 Task: In the  document Pyramids.doc, select heading and apply ' Italics'  Using "replace feature", replace:  'Seven to 7'
Action: Mouse moved to (333, 180)
Screenshot: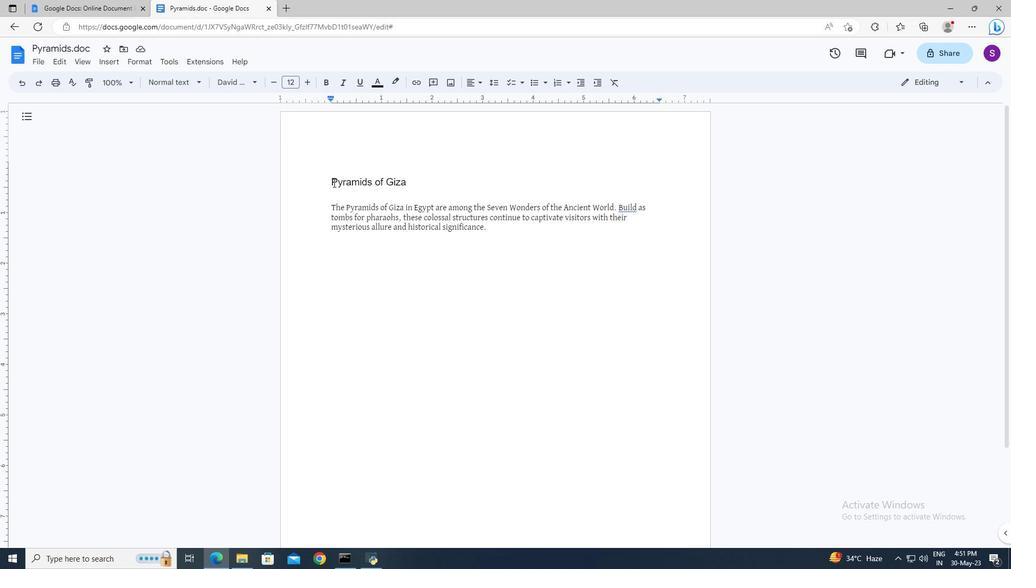 
Action: Mouse pressed left at (333, 180)
Screenshot: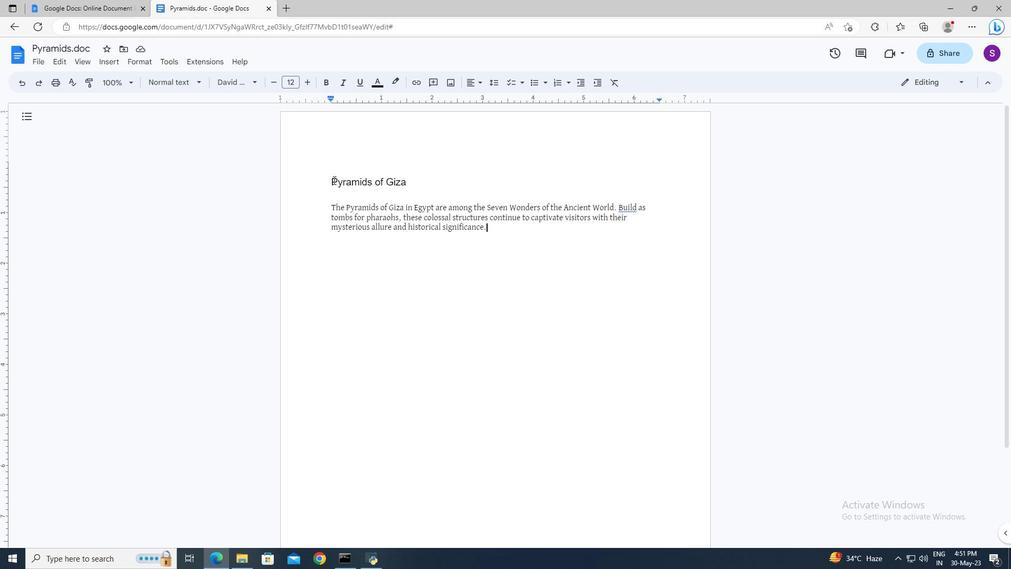 
Action: Key pressed <Key.shift><Key.right><Key.right><Key.right>
Screenshot: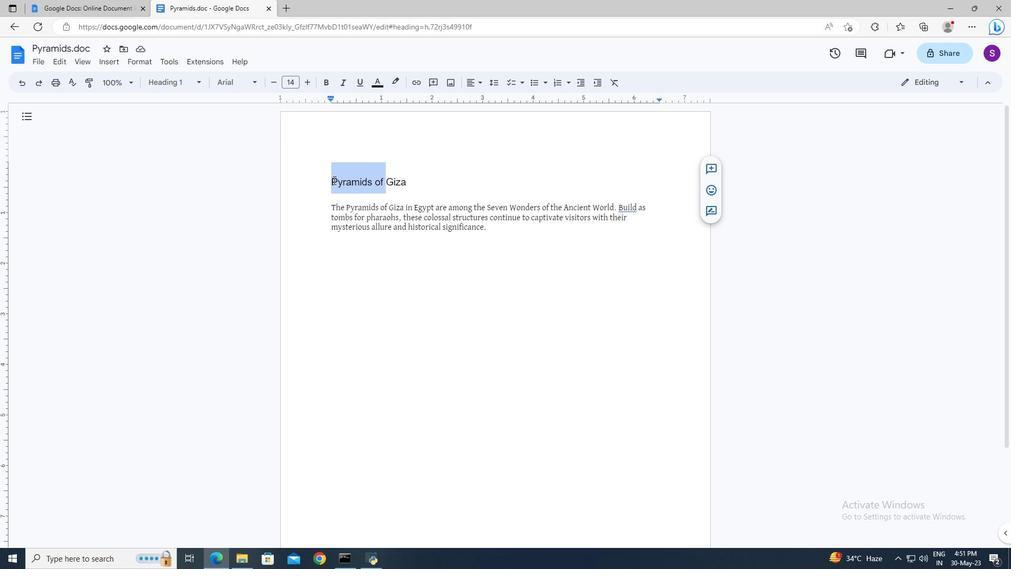 
Action: Mouse moved to (345, 85)
Screenshot: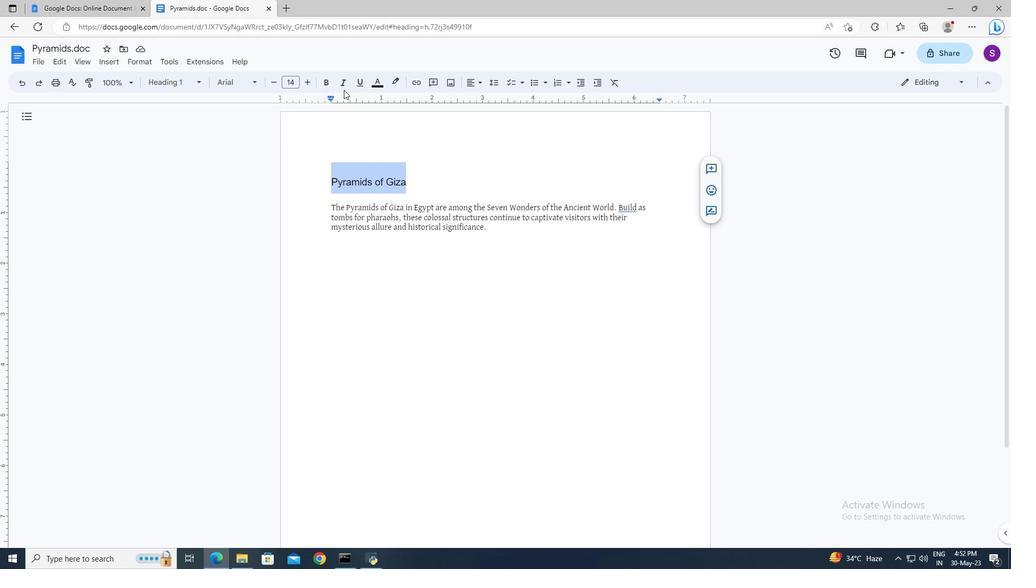 
Action: Mouse pressed left at (345, 85)
Screenshot: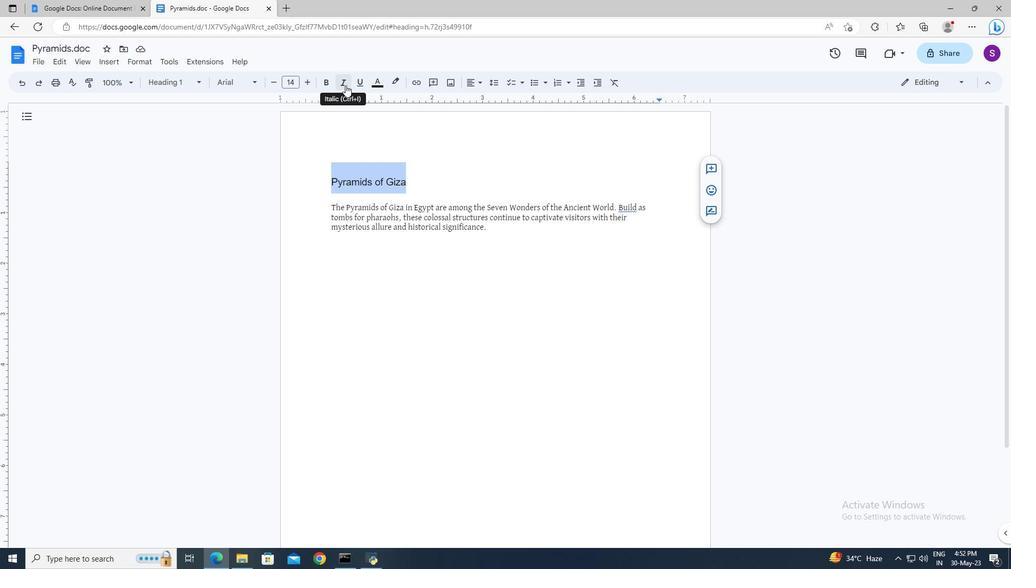
Action: Mouse moved to (435, 184)
Screenshot: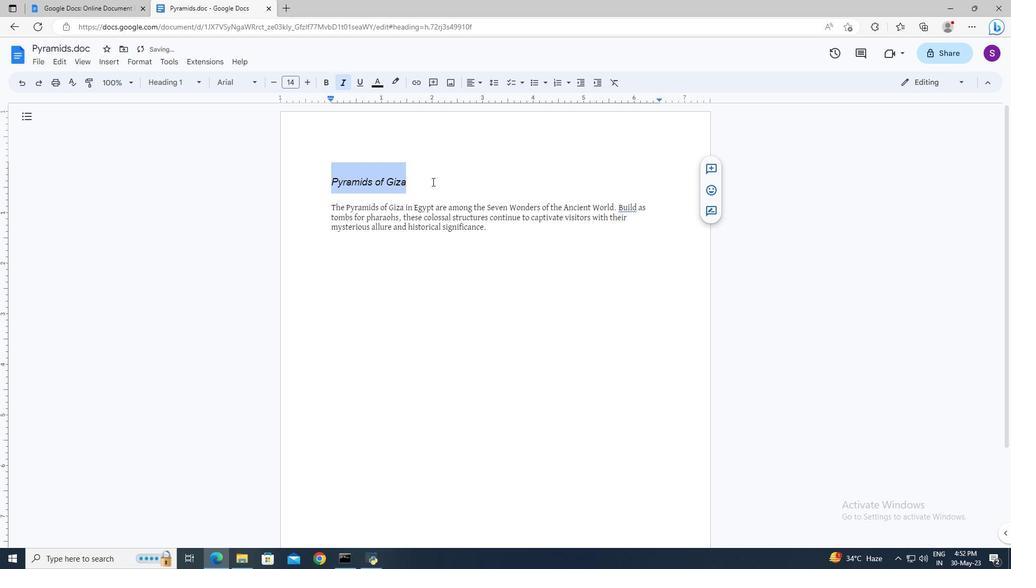 
Action: Mouse pressed left at (435, 184)
Screenshot: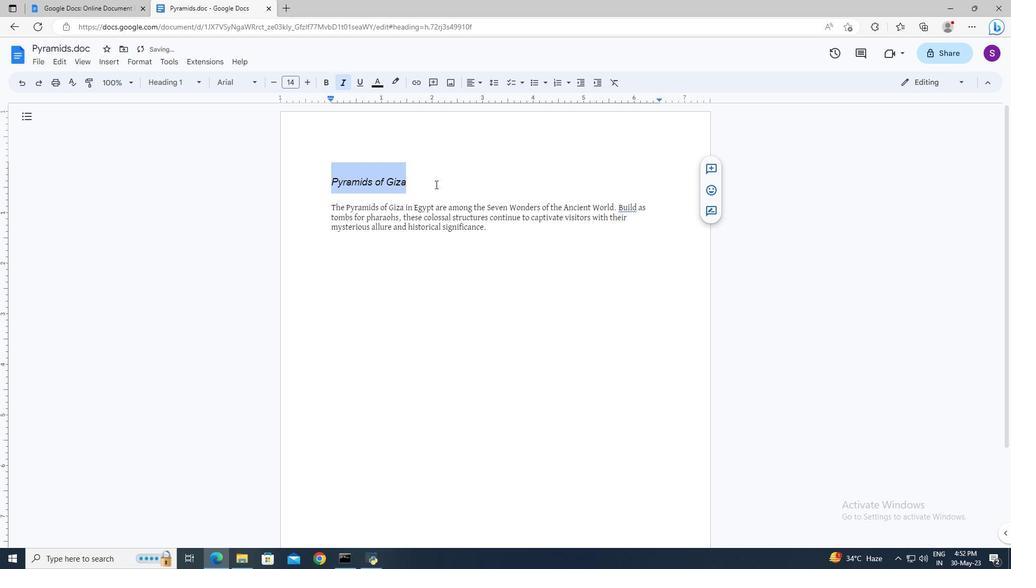 
Action: Key pressed ctrl+H
Screenshot: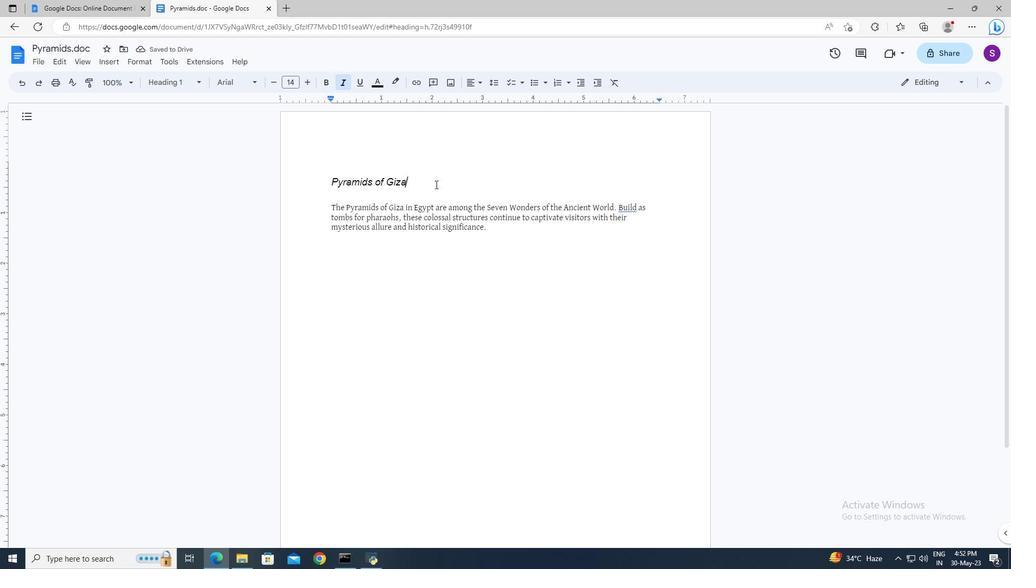 
Action: Mouse moved to (462, 247)
Screenshot: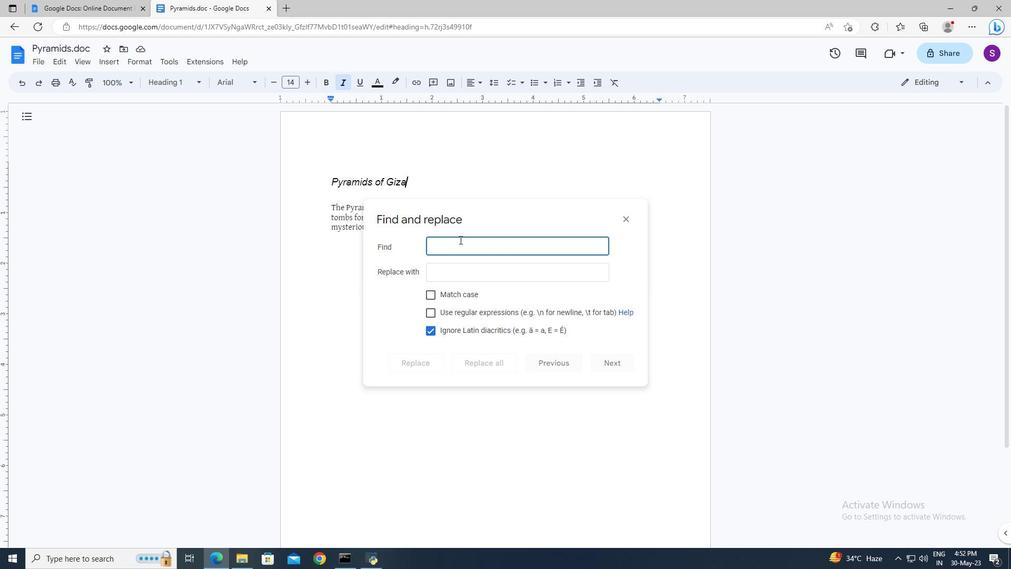 
Action: Key pressed seven<Key.tab>
Screenshot: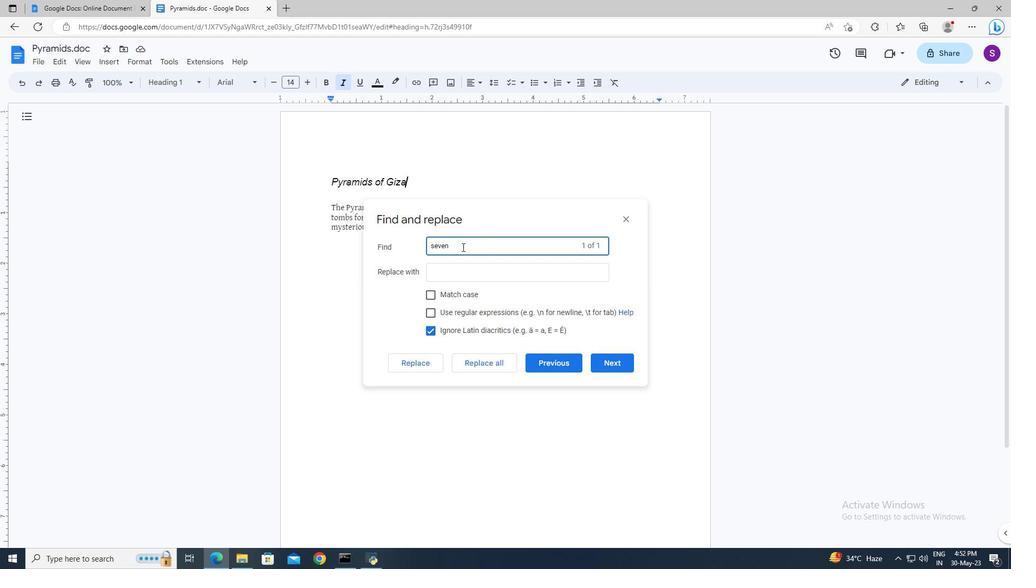 
Action: Mouse moved to (436, 242)
Screenshot: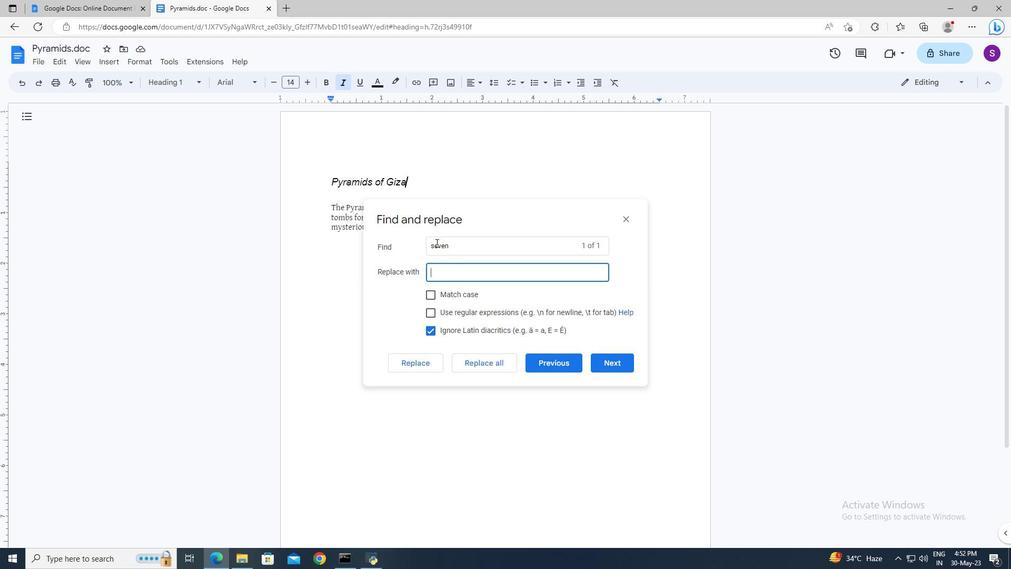 
Action: Mouse pressed left at (436, 242)
Screenshot: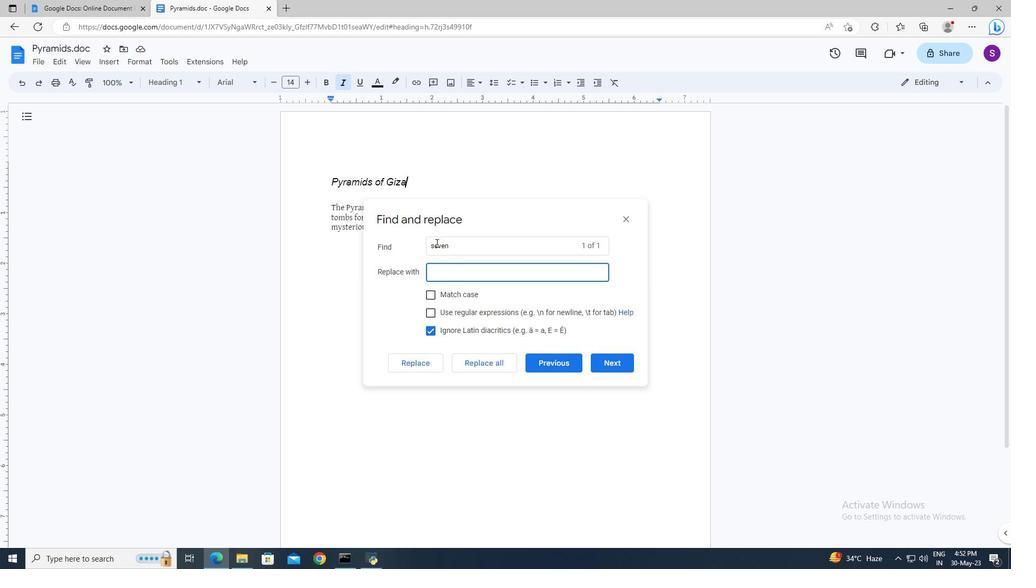 
Action: Key pressed <Key.backspace><Key.shift>S<Key.tab>7
Screenshot: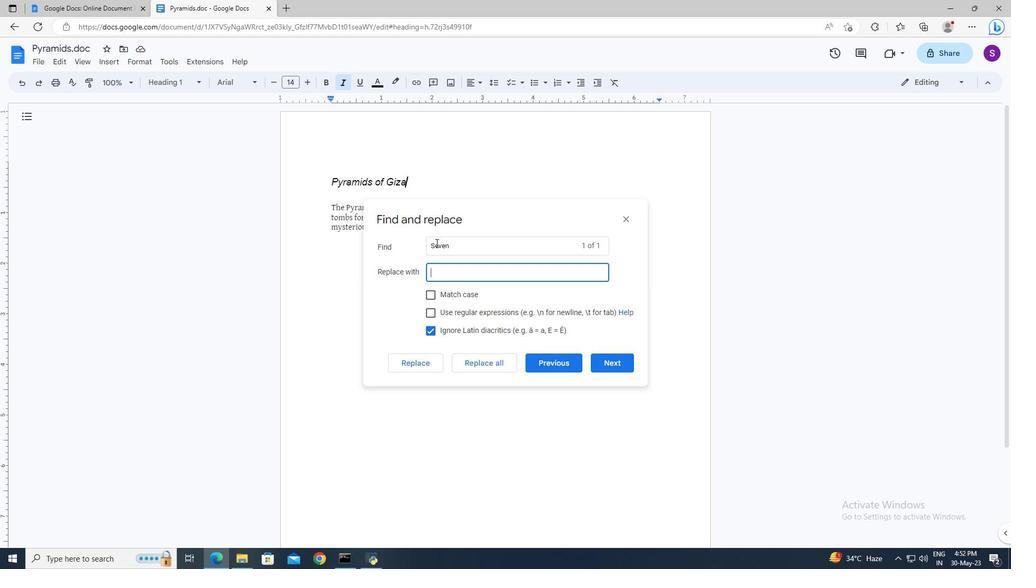 
Action: Mouse moved to (428, 362)
Screenshot: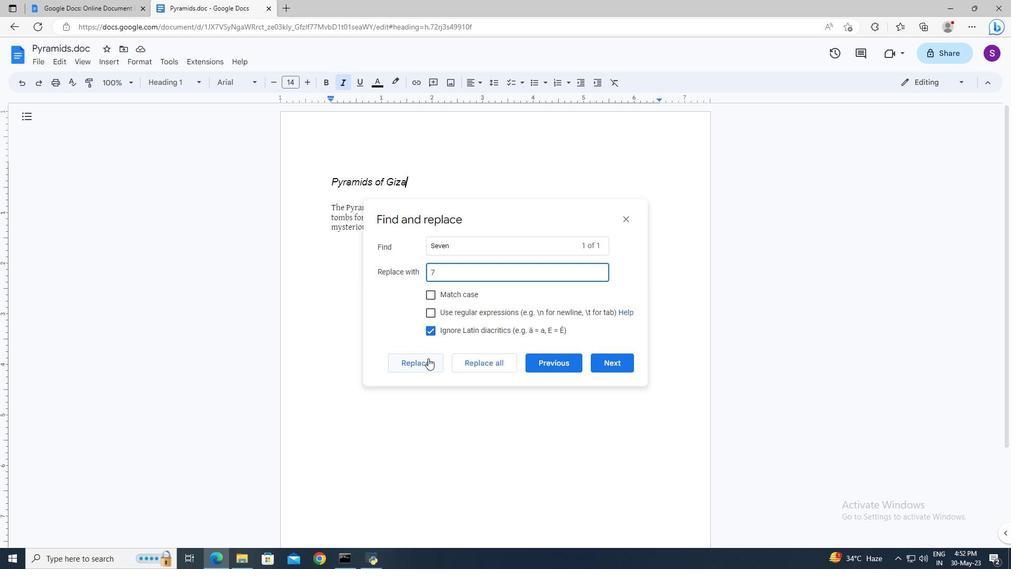 
Action: Mouse pressed left at (428, 362)
Screenshot: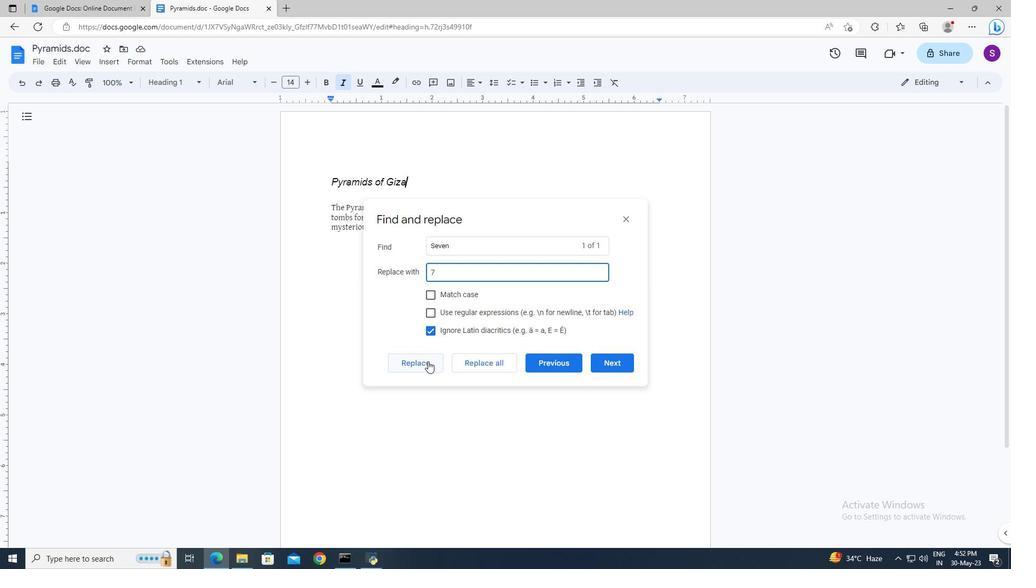 
Action: Mouse moved to (628, 221)
Screenshot: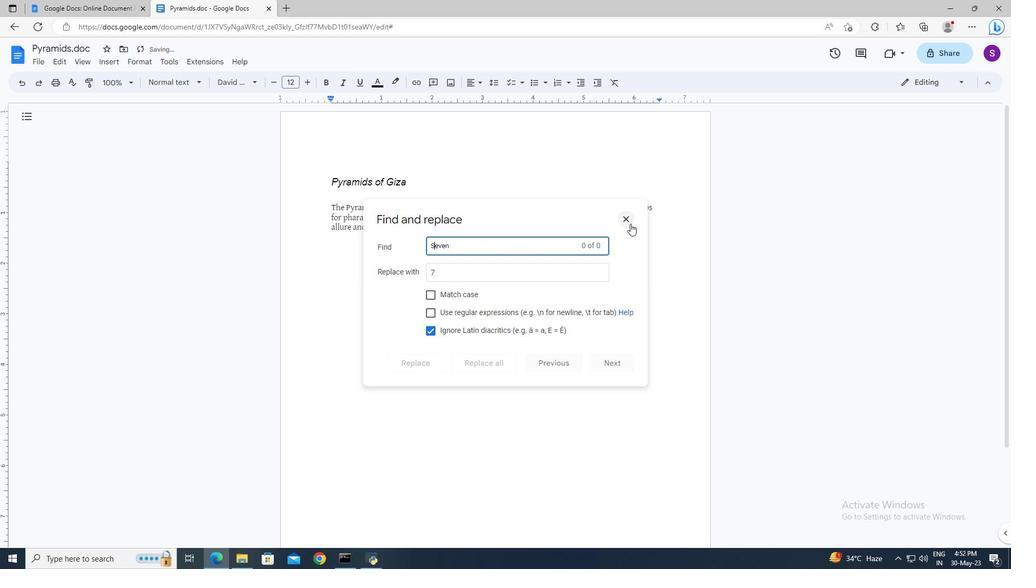 
Action: Mouse pressed left at (628, 221)
Screenshot: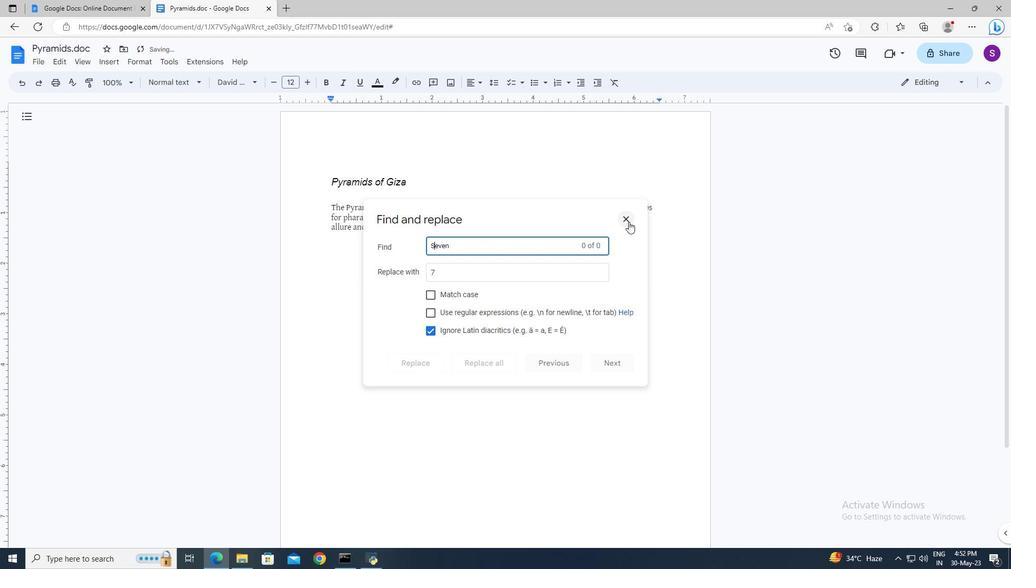 
Action: Mouse moved to (641, 257)
Screenshot: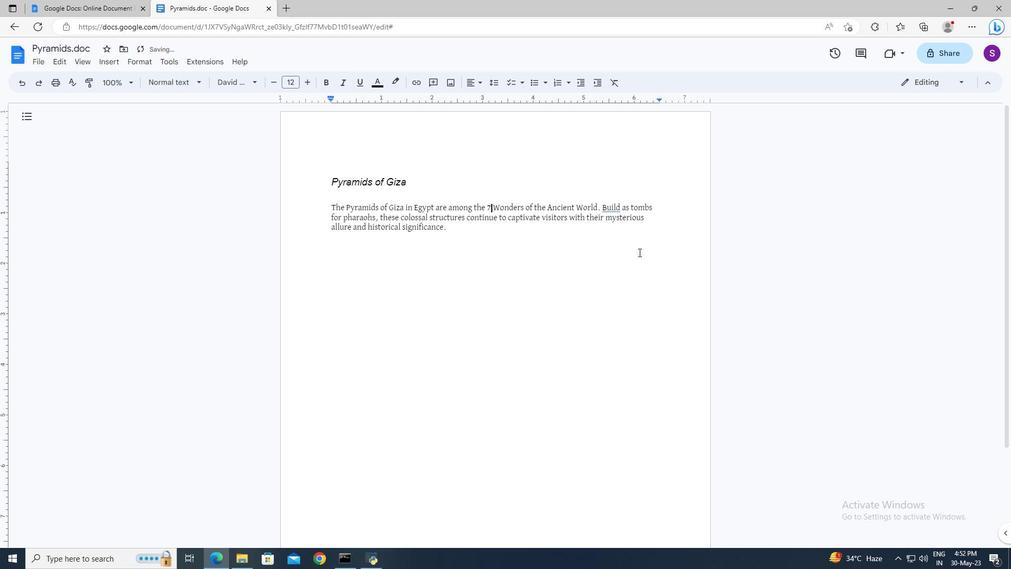 
Action: Mouse pressed left at (641, 257)
Screenshot: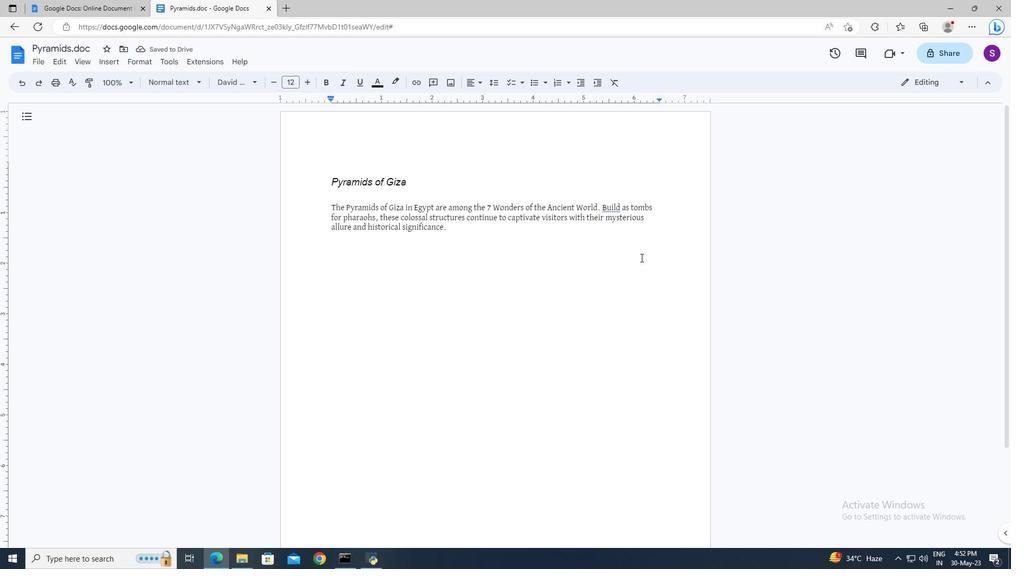 
